 Task: Add Desert Essence Kinder To Skin Manuka Oil & Tea Tree Oil to the cart.
Action: Mouse moved to (657, 240)
Screenshot: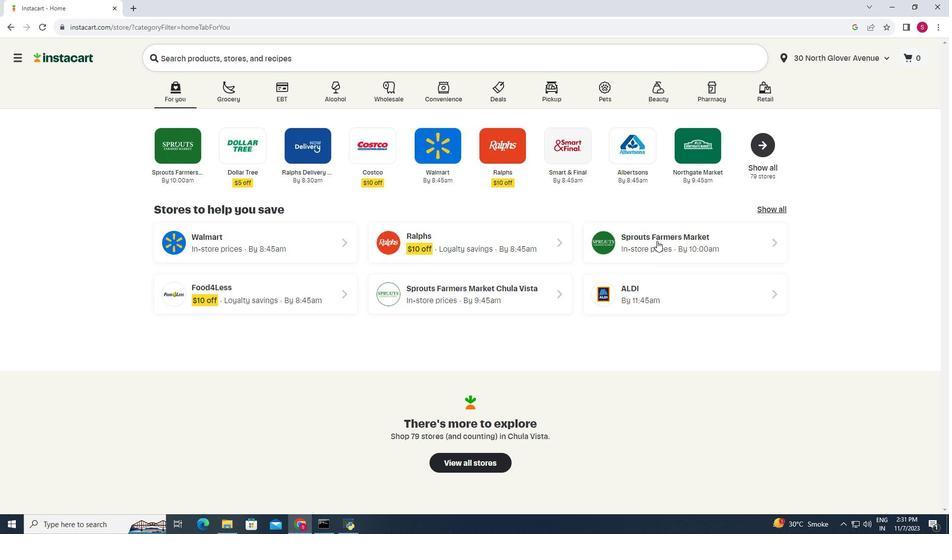 
Action: Mouse pressed left at (657, 240)
Screenshot: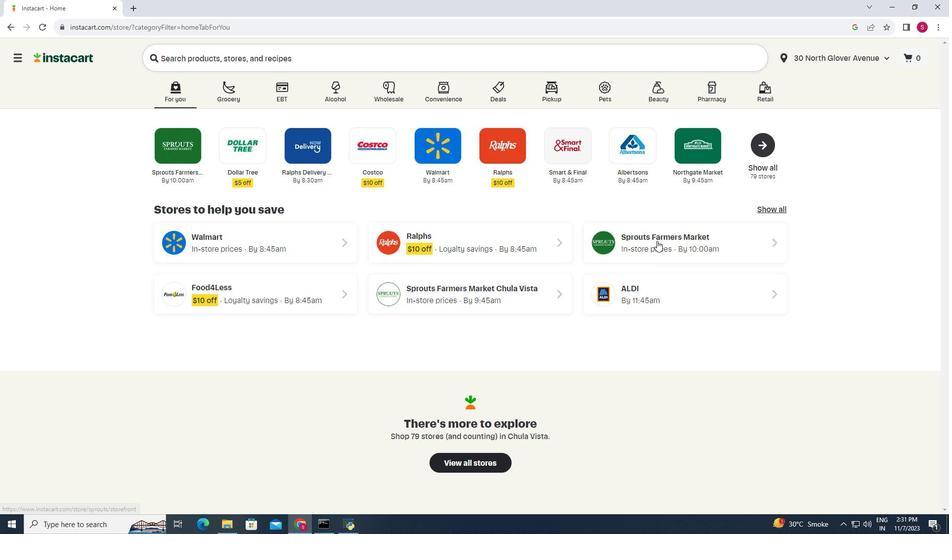 
Action: Mouse moved to (46, 358)
Screenshot: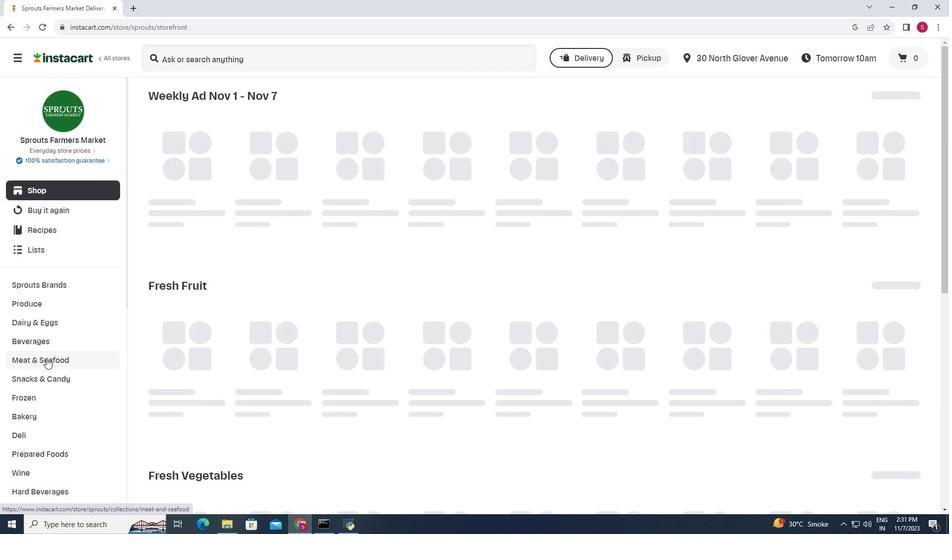 
Action: Mouse scrolled (46, 357) with delta (0, 0)
Screenshot: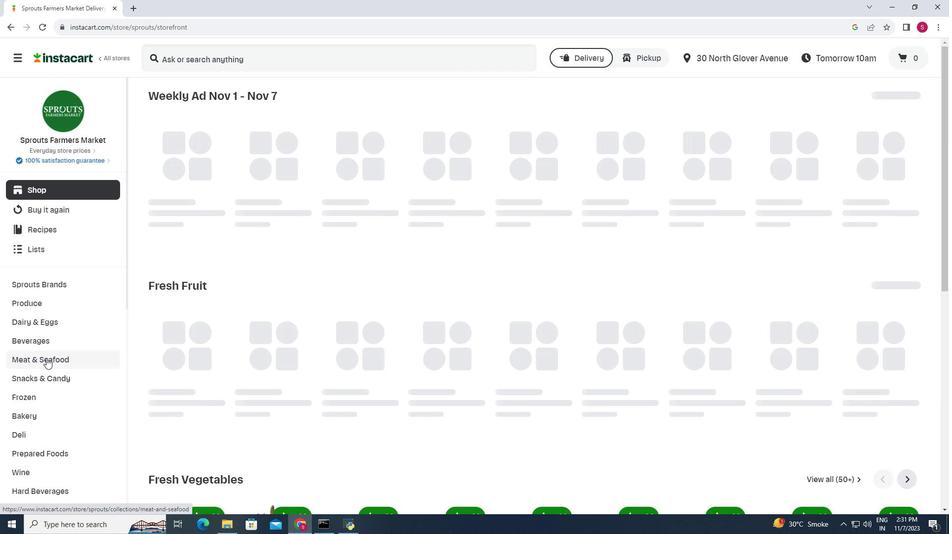 
Action: Mouse scrolled (46, 357) with delta (0, 0)
Screenshot: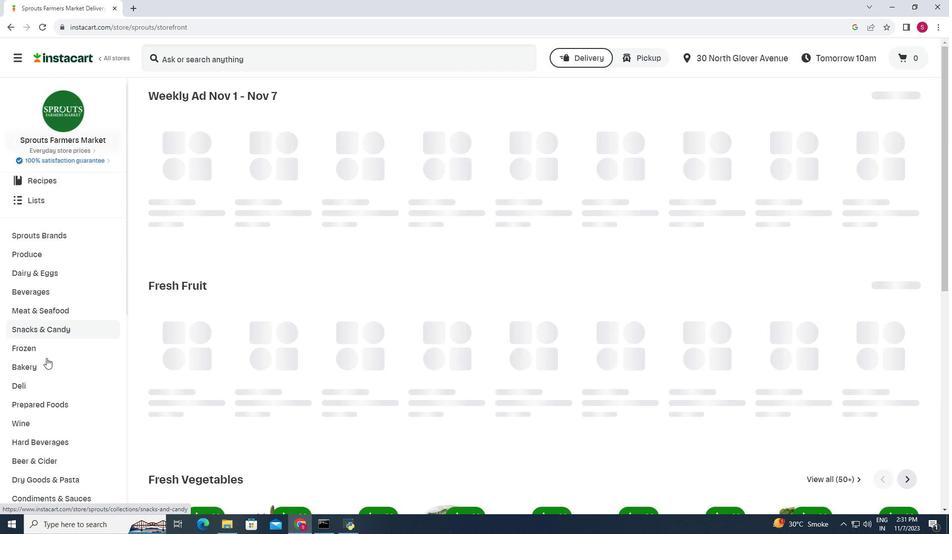 
Action: Mouse scrolled (46, 357) with delta (0, 0)
Screenshot: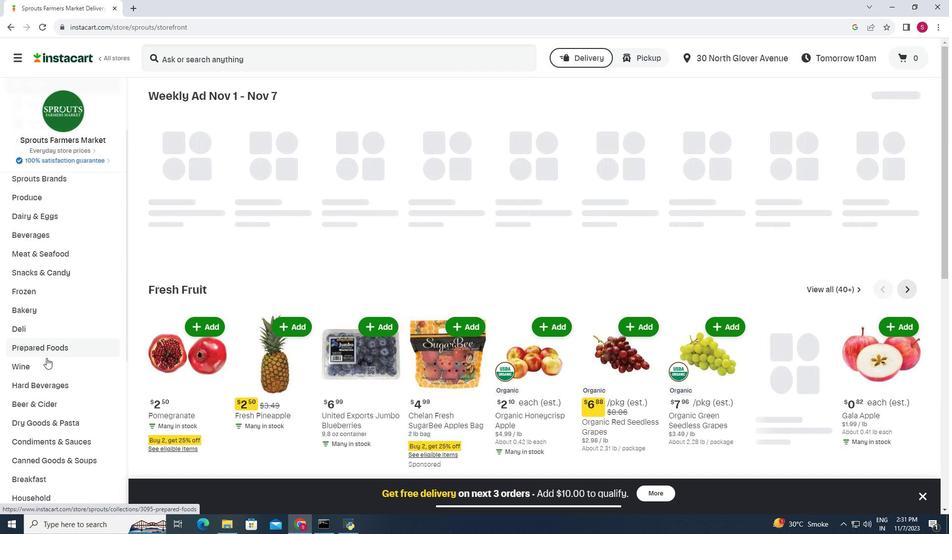 
Action: Mouse scrolled (46, 357) with delta (0, 0)
Screenshot: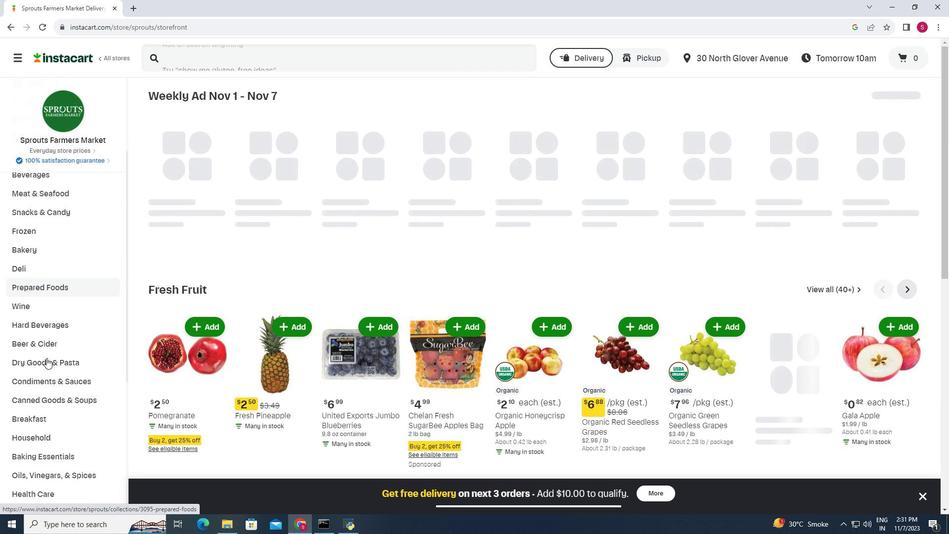 
Action: Mouse moved to (51, 401)
Screenshot: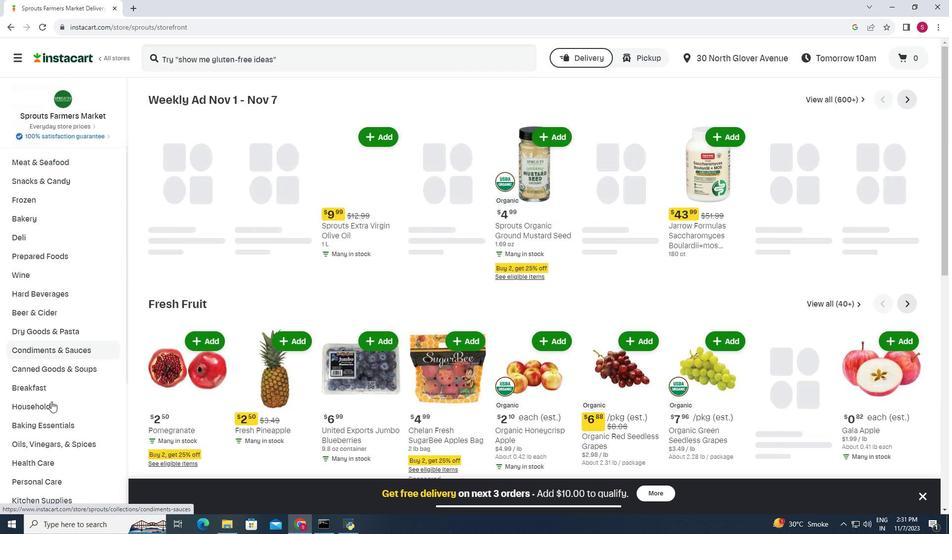 
Action: Mouse pressed left at (51, 401)
Screenshot: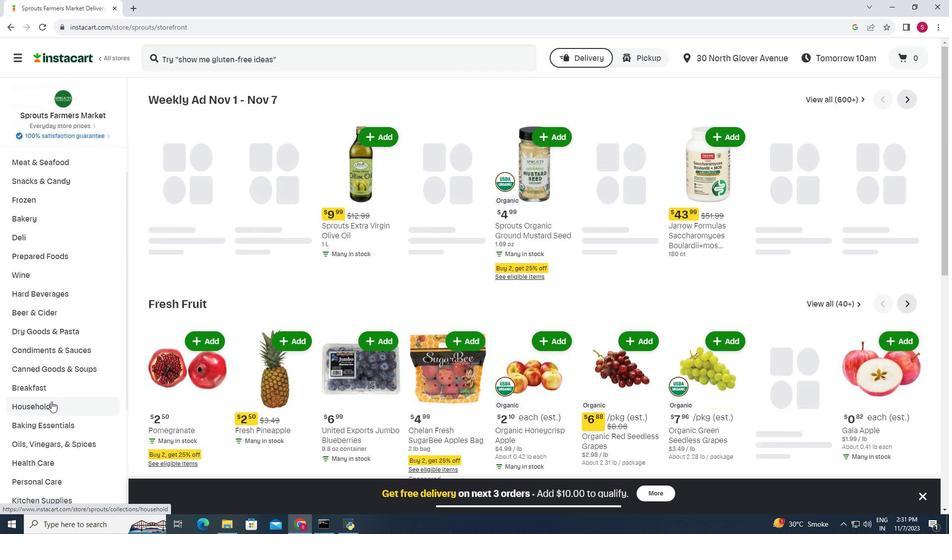
Action: Mouse moved to (554, 129)
Screenshot: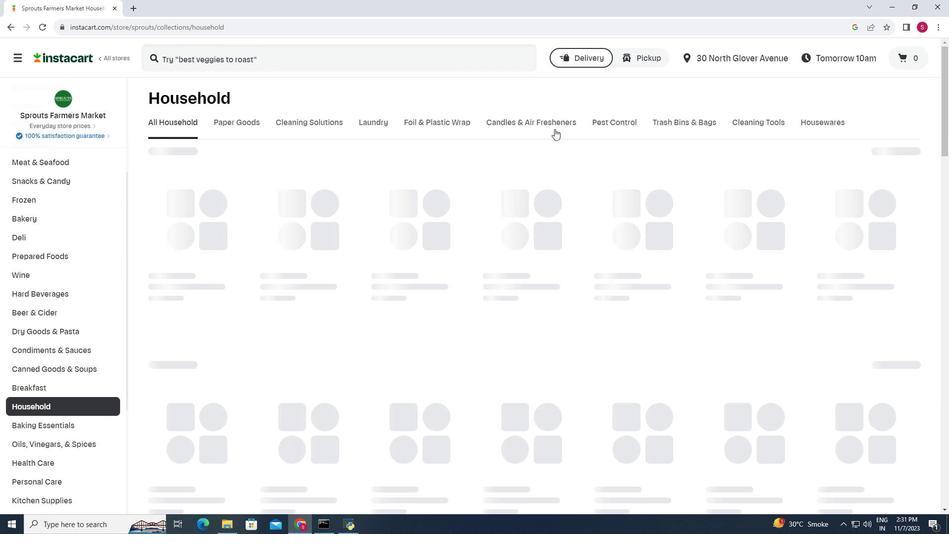 
Action: Mouse pressed left at (554, 129)
Screenshot: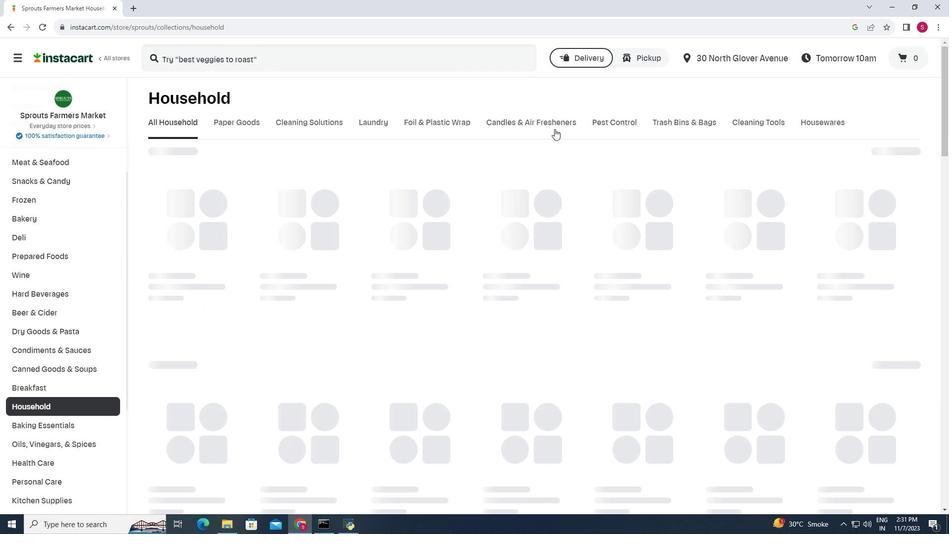 
Action: Mouse moved to (259, 56)
Screenshot: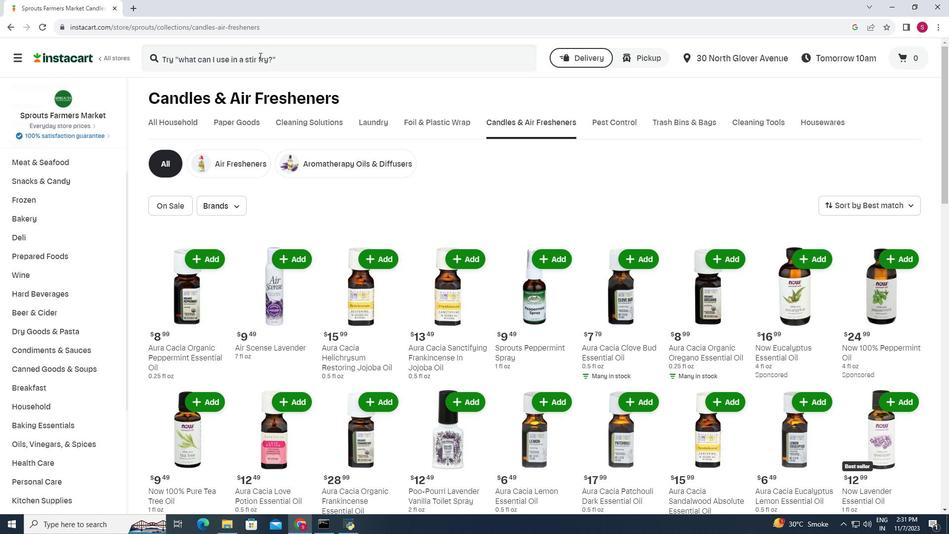 
Action: Mouse pressed left at (259, 56)
Screenshot: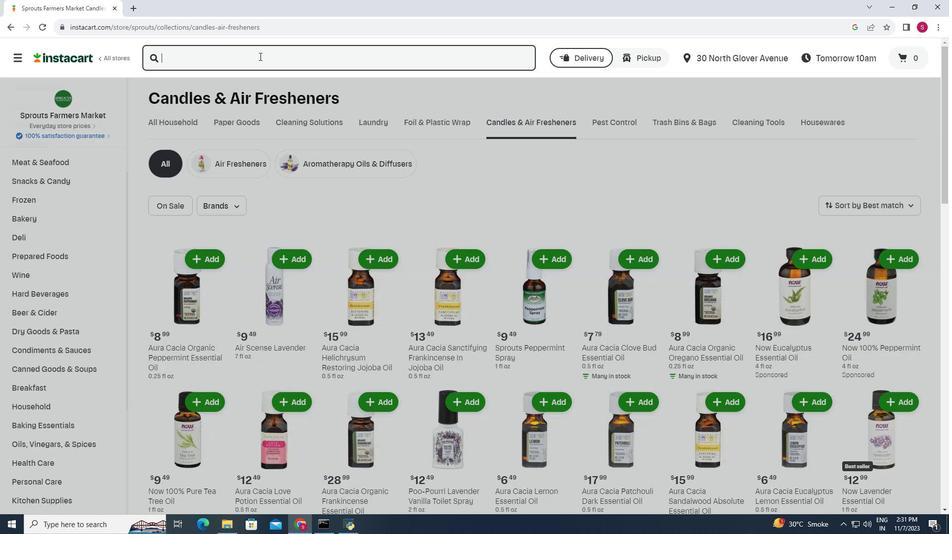 
Action: Mouse moved to (261, 59)
Screenshot: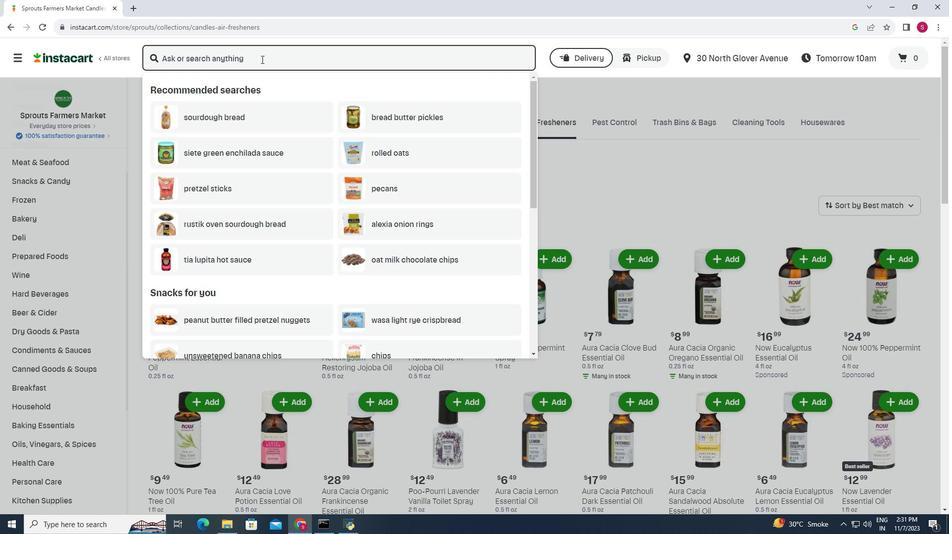 
Action: Key pressed <Key.shift>
Screenshot: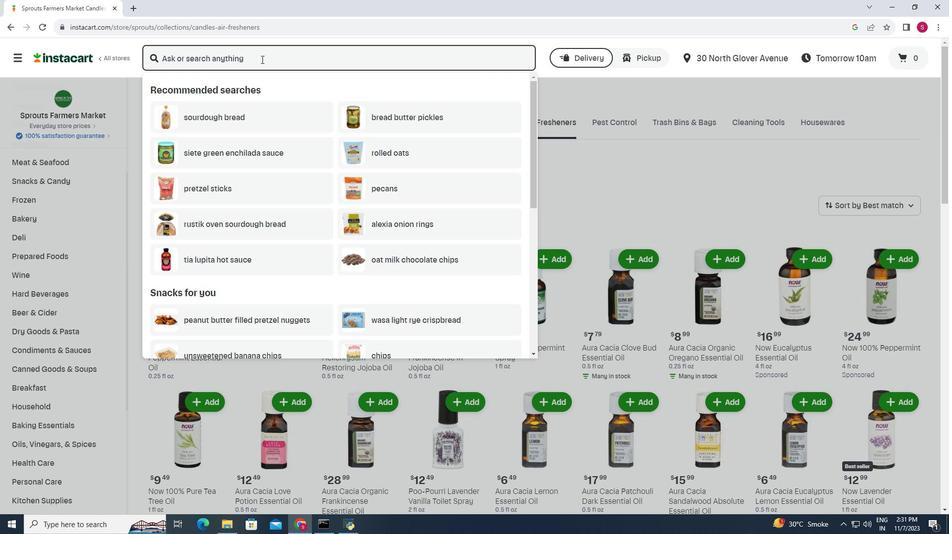
Action: Mouse moved to (262, 59)
Screenshot: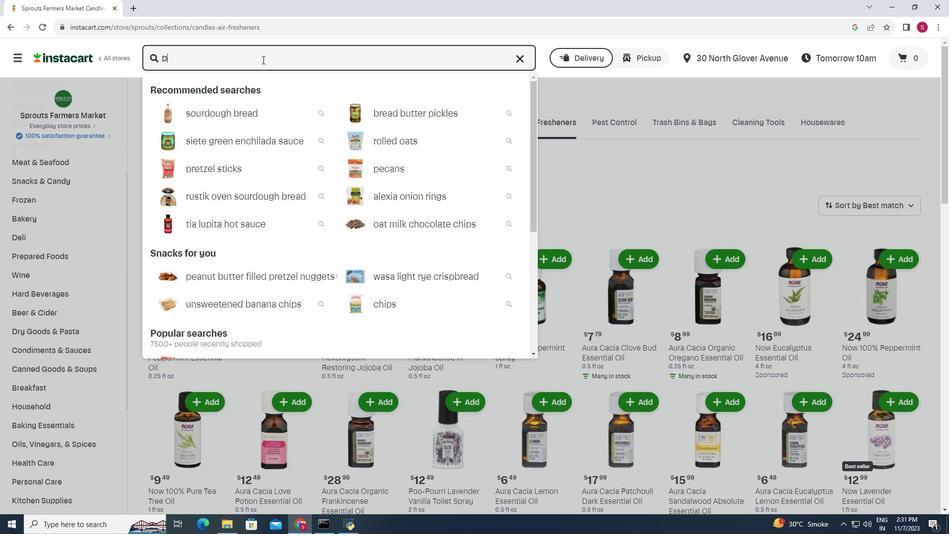 
Action: Key pressed D
Screenshot: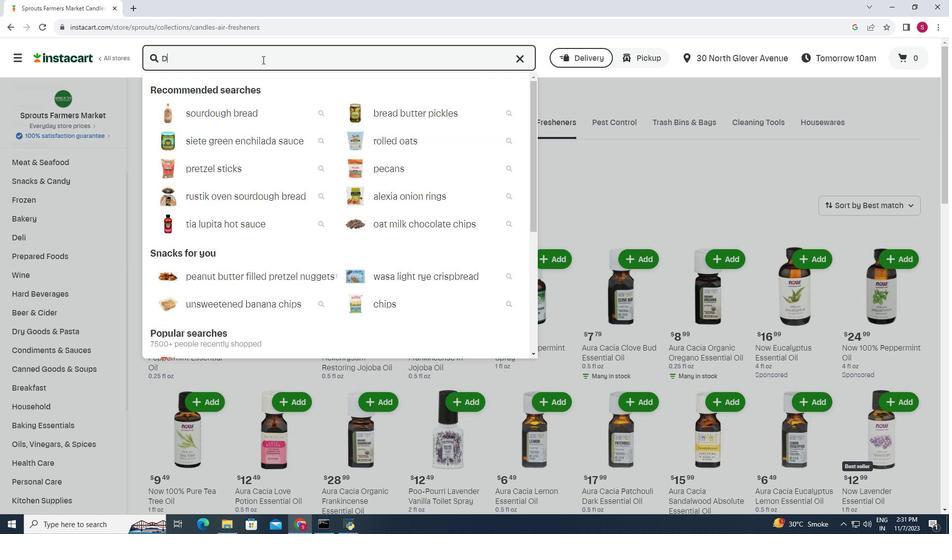 
Action: Mouse moved to (262, 59)
Screenshot: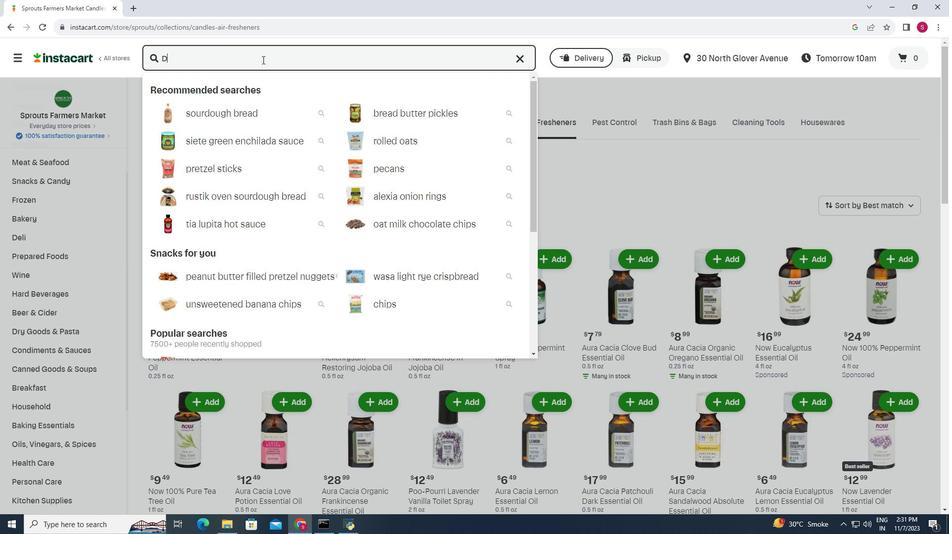 
Action: Key pressed e
Screenshot: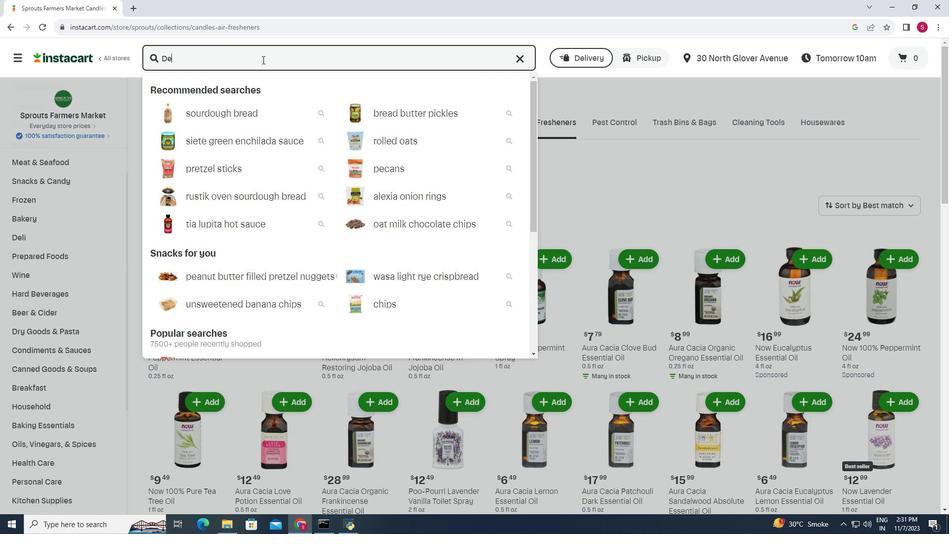 
Action: Mouse moved to (263, 60)
Screenshot: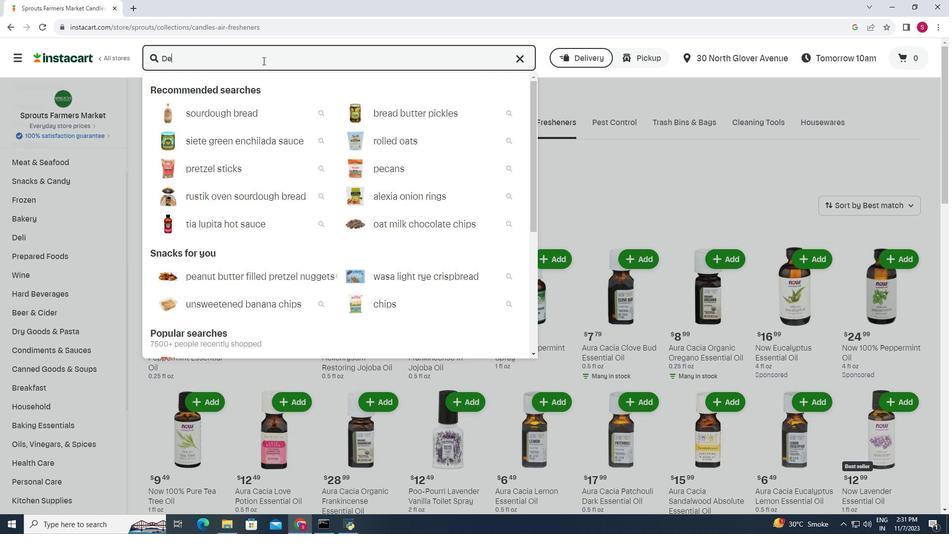 
Action: Key pressed sert
Screenshot: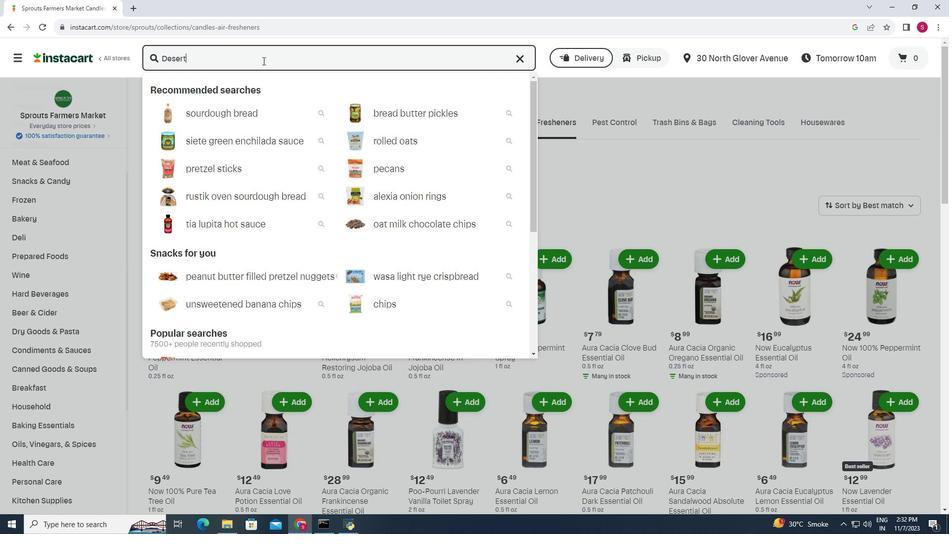 
Action: Mouse moved to (264, 62)
Screenshot: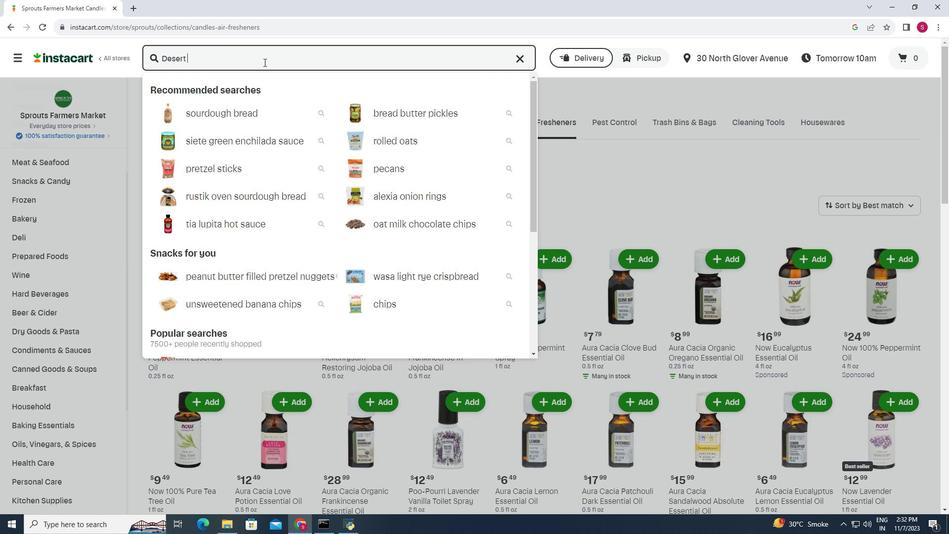 
Action: Key pressed <Key.space>
Screenshot: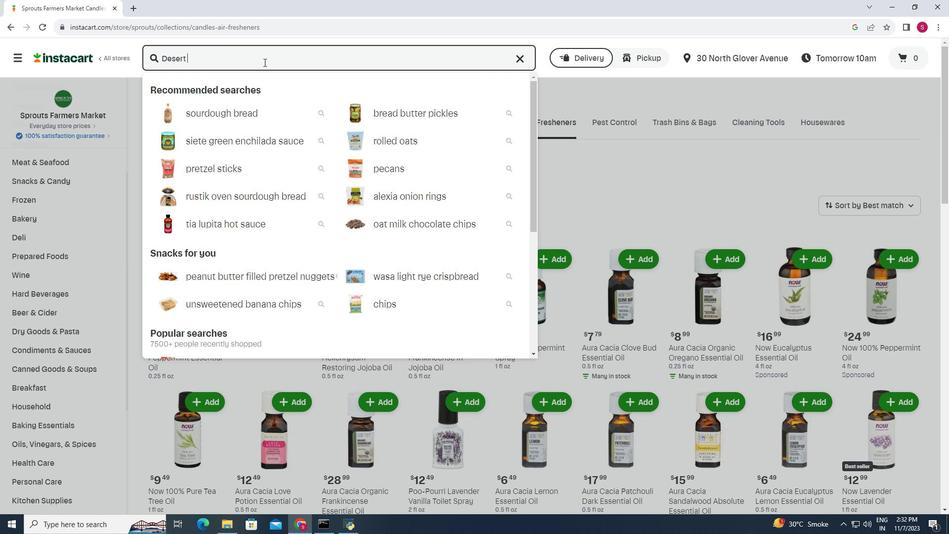 
Action: Mouse moved to (264, 65)
Screenshot: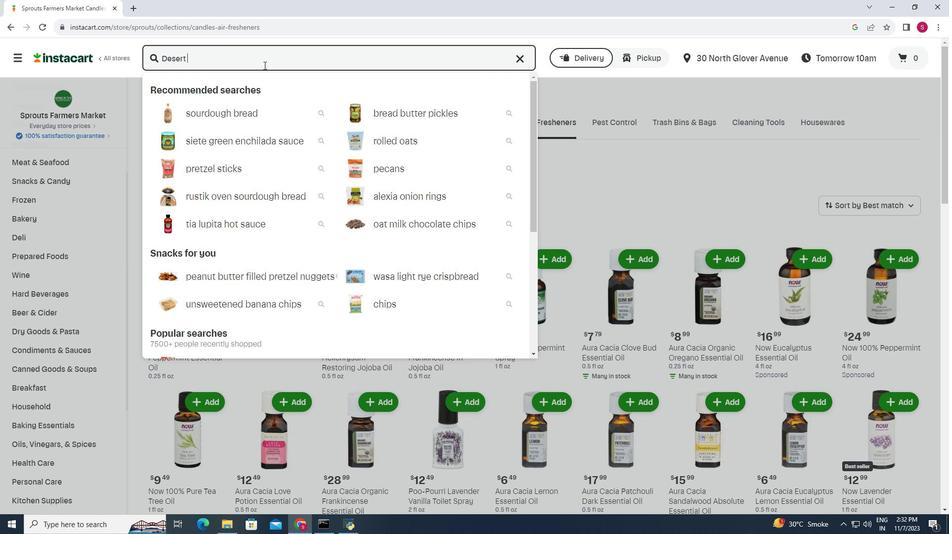 
Action: Key pressed <Key.shift>Essence<Key.space>
Screenshot: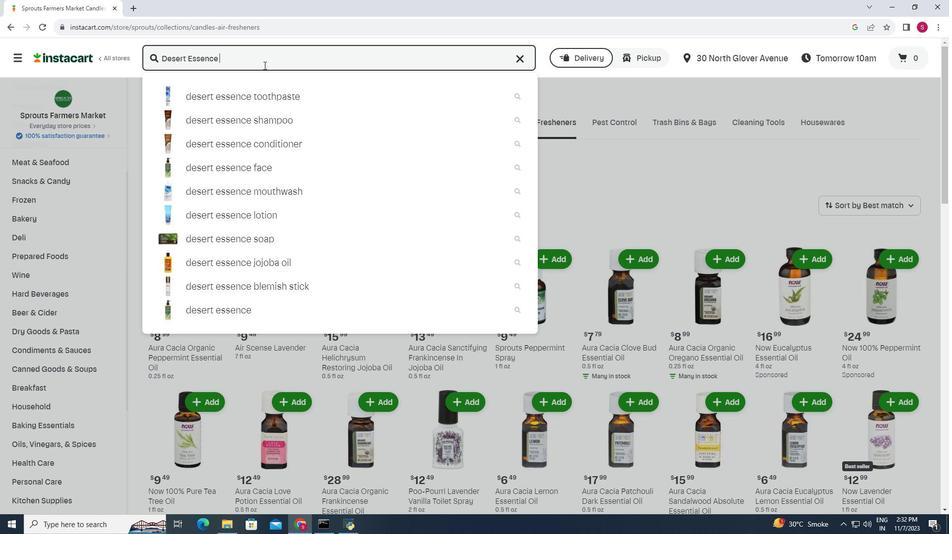 
Action: Mouse moved to (264, 66)
Screenshot: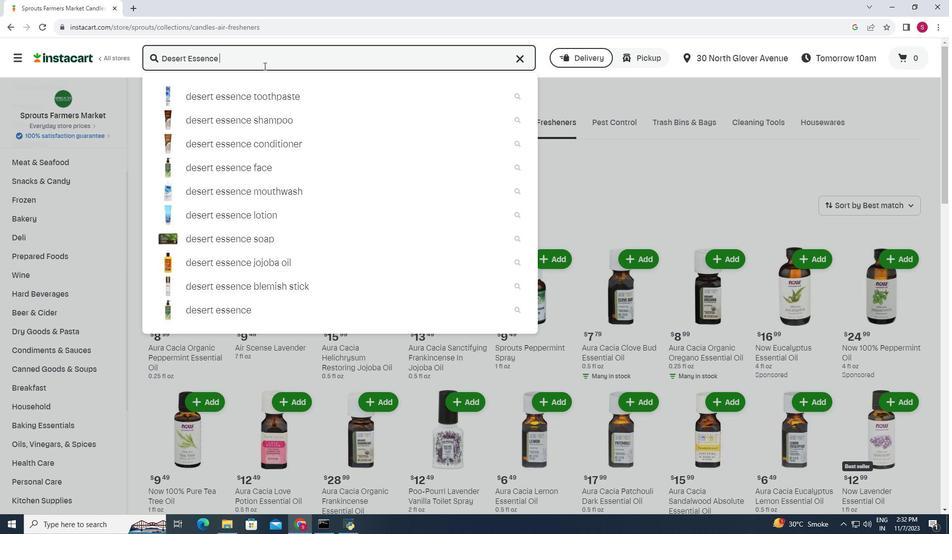 
Action: Key pressed <Key.shift>
Screenshot: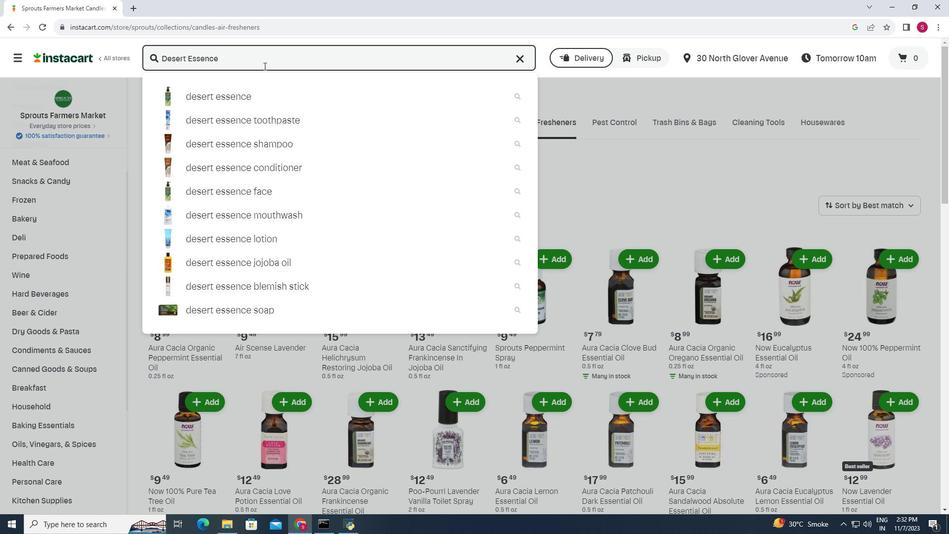 
Action: Mouse moved to (264, 67)
Screenshot: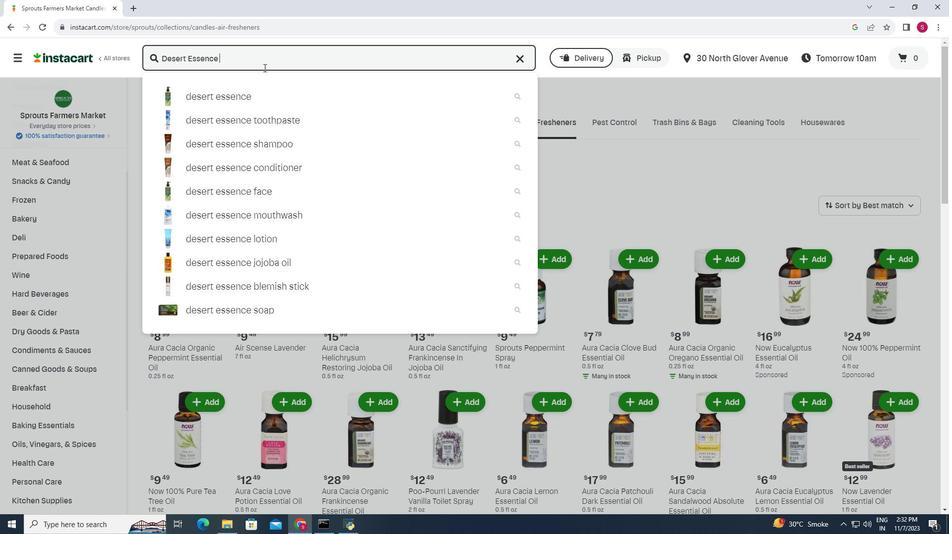 
Action: Key pressed <Key.shift>
Screenshot: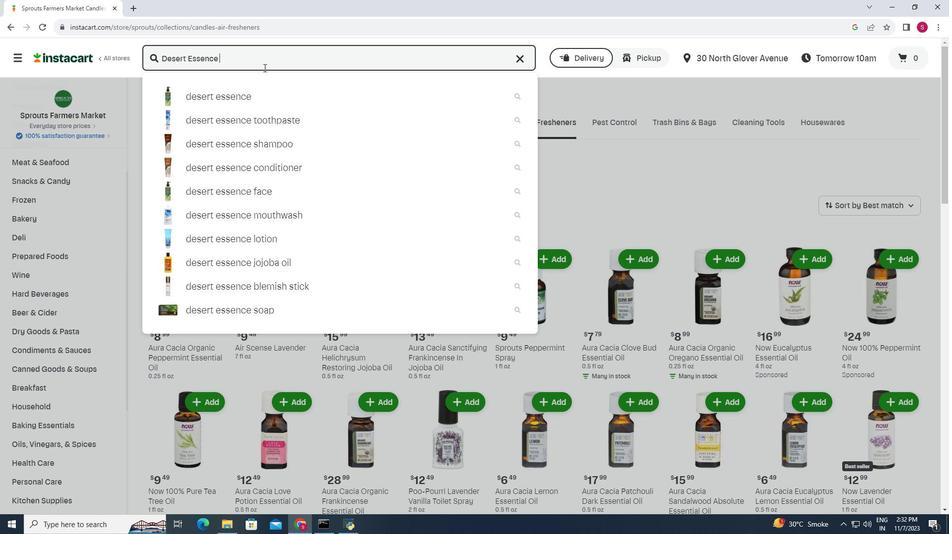 
Action: Mouse moved to (264, 67)
Screenshot: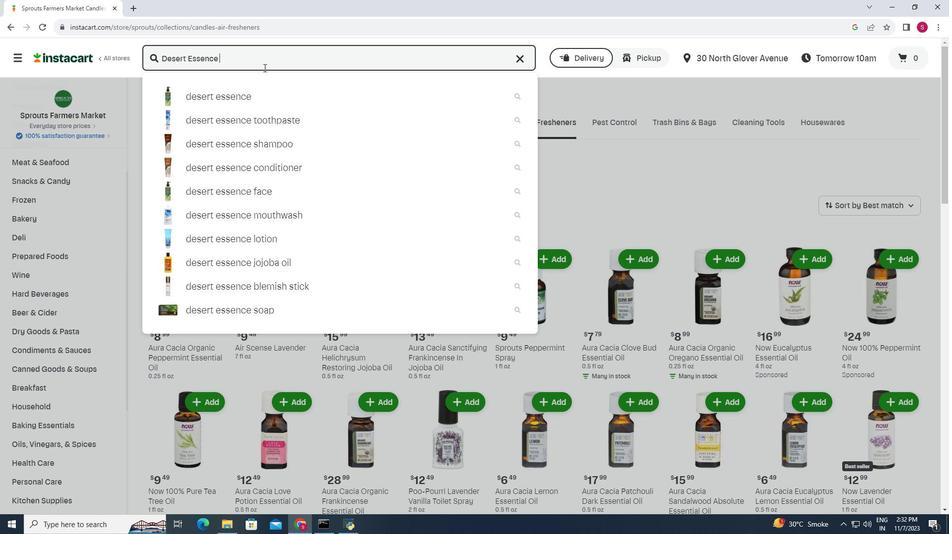 
Action: Key pressed <Key.shift><Key.shift><Key.shift>K
Screenshot: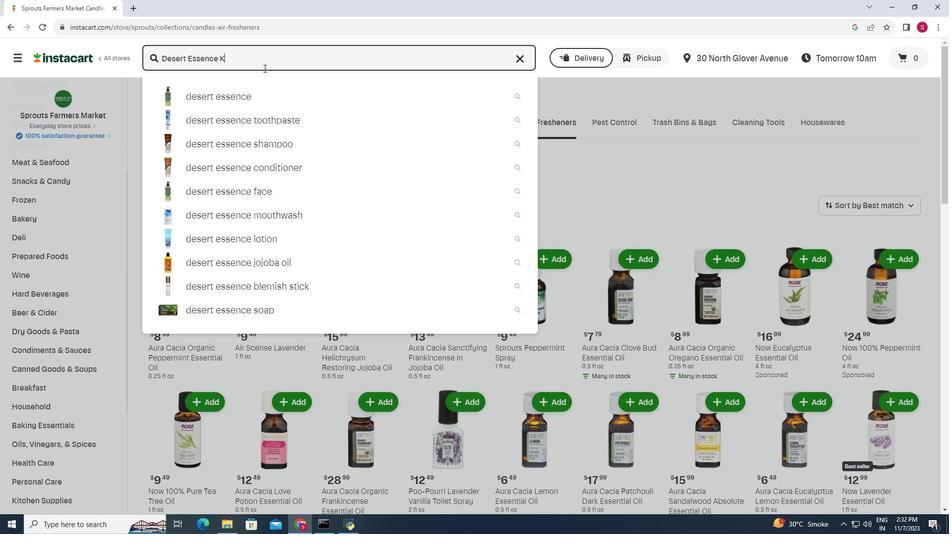 
Action: Mouse moved to (264, 69)
Screenshot: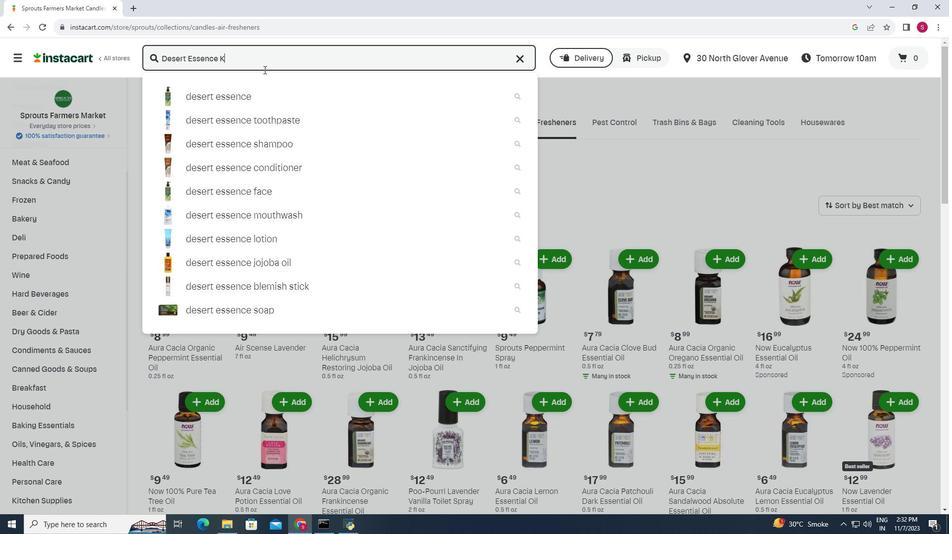 
Action: Key pressed inder<Key.space><Key.shift><Key.shift><Key.shift><Key.shift><Key.shift><Key.shift><Key.shift><Key.shift><Key.shift><Key.shift><Key.shift><Key.shift><Key.shift><Key.shift>To<Key.space><Key.shift>Skin<Key.space><Key.shift>Manuka<Key.space><Key.shift><Key.shift><Key.shift><Key.shift><Key.shift><Key.shift><Key.shift><Key.shift><Key.shift><Key.shift><Key.shift>Oil<Key.space><Key.shift><Key.shift><Key.shift><Key.shift><Key.shift><Key.shift><Key.shift><Key.shift><Key.shift><Key.shift><Key.shift><Key.shift><Key.shift><Key.shift><Key.shift><Key.shift><Key.shift><Key.shift><Key.shift><Key.shift><Key.shift>&<Key.space><Key.shift>Tea<Key.space><Key.shift>Tree<Key.space><Key.shift>O
Screenshot: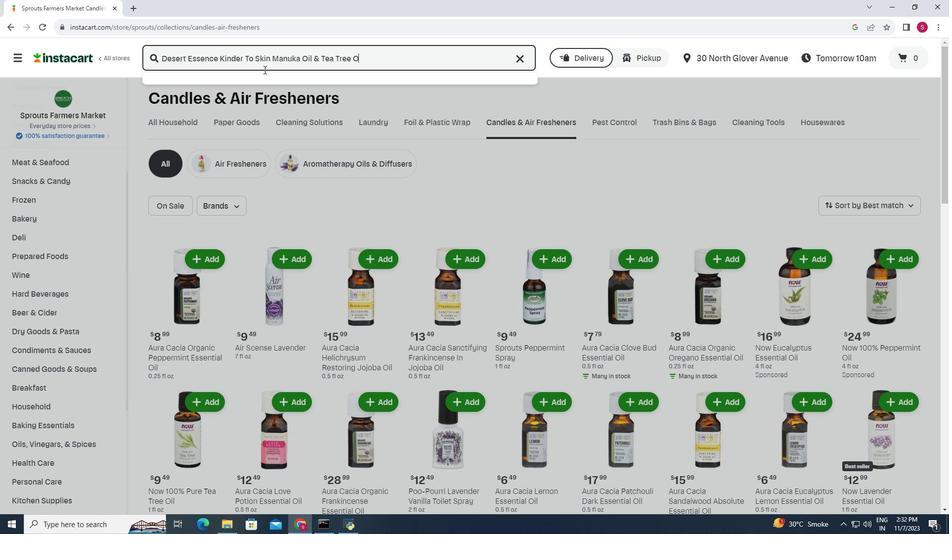 
Action: Mouse moved to (264, 70)
Screenshot: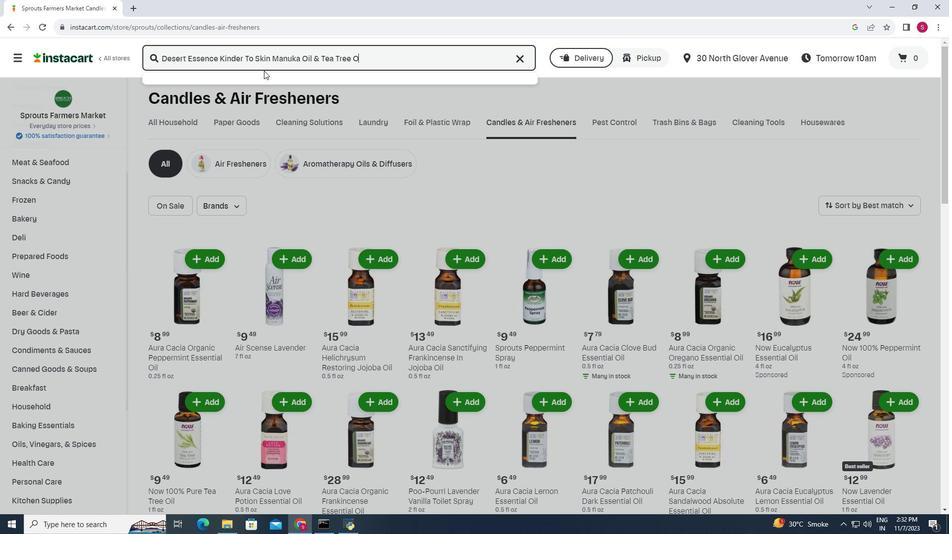 
Action: Key pressed il<Key.enter>
Screenshot: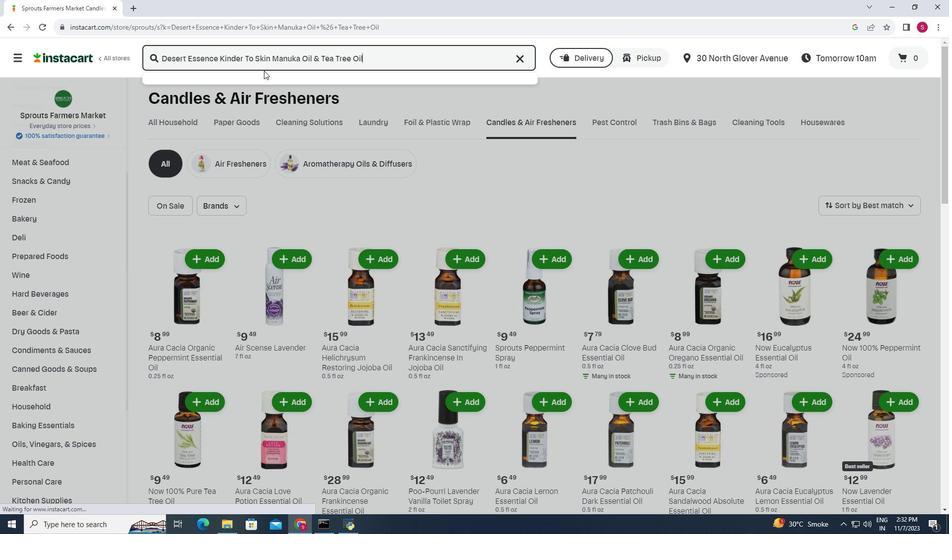 
Action: Mouse moved to (283, 136)
Screenshot: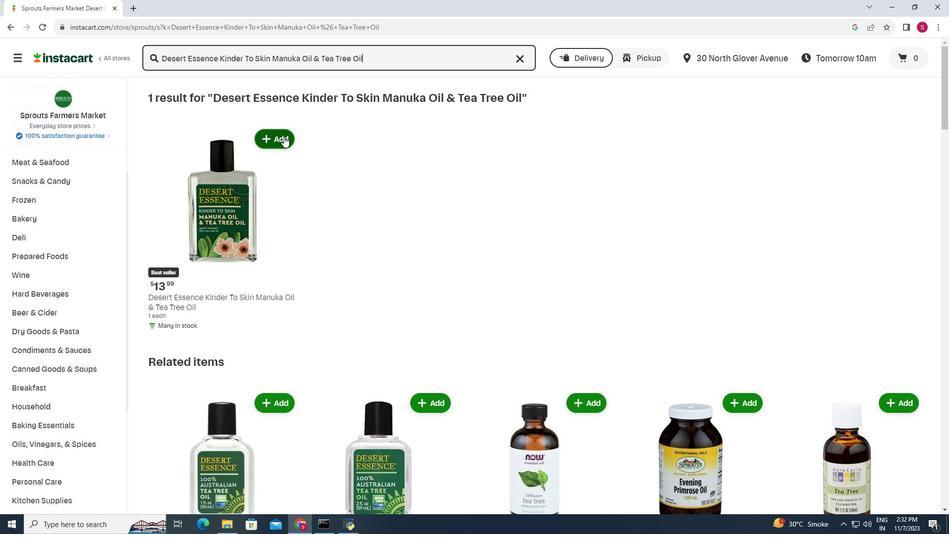 
Action: Mouse pressed left at (283, 136)
Screenshot: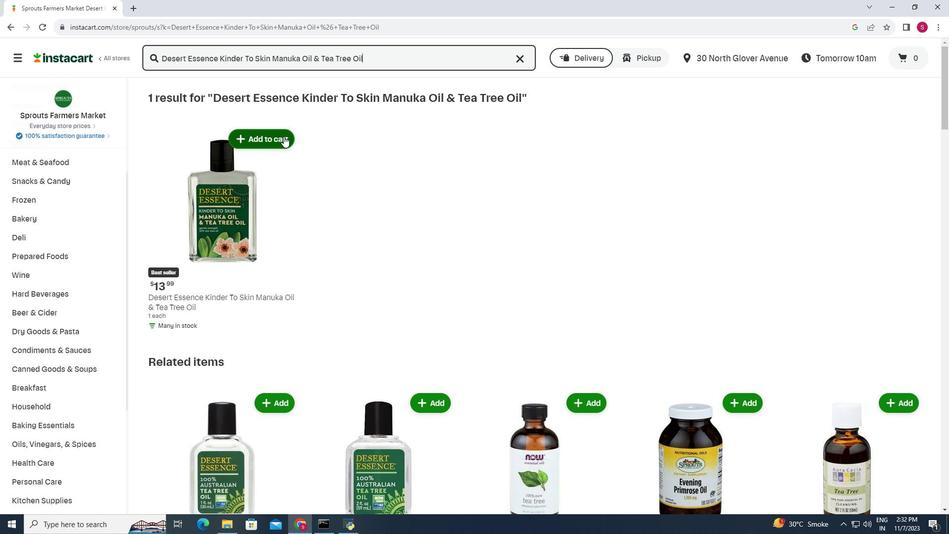 
Action: Mouse moved to (371, 138)
Screenshot: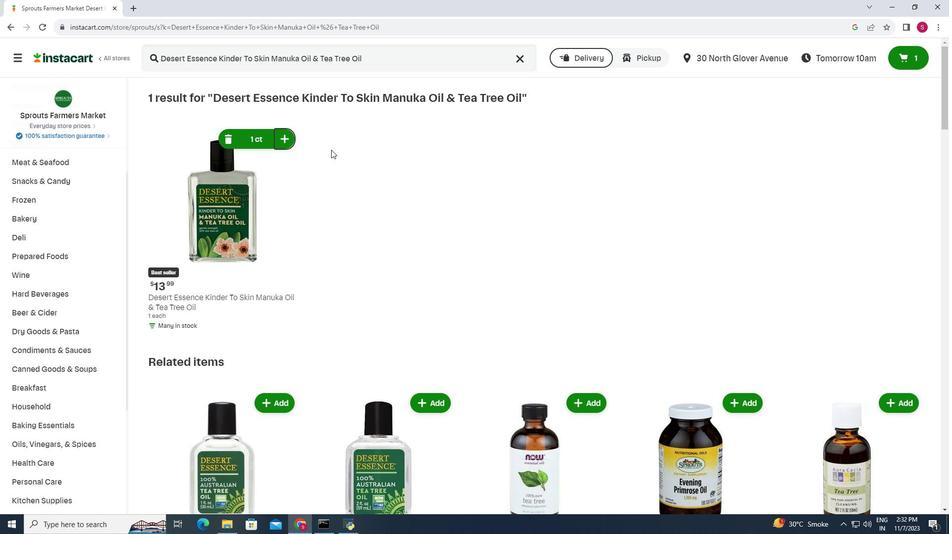
